 Task: Create Card Shareholder Meeting in Board Sales Prospecting to Workspace Cybersecurity. Create Card Succession Planning Review in Board Customer Journey Analysis to Workspace Cybersecurity. Create Card Financial Planning Session in Board Customer Service Process Improvement and Streamlining to Workspace Cybersecurity
Action: Mouse moved to (46, 265)
Screenshot: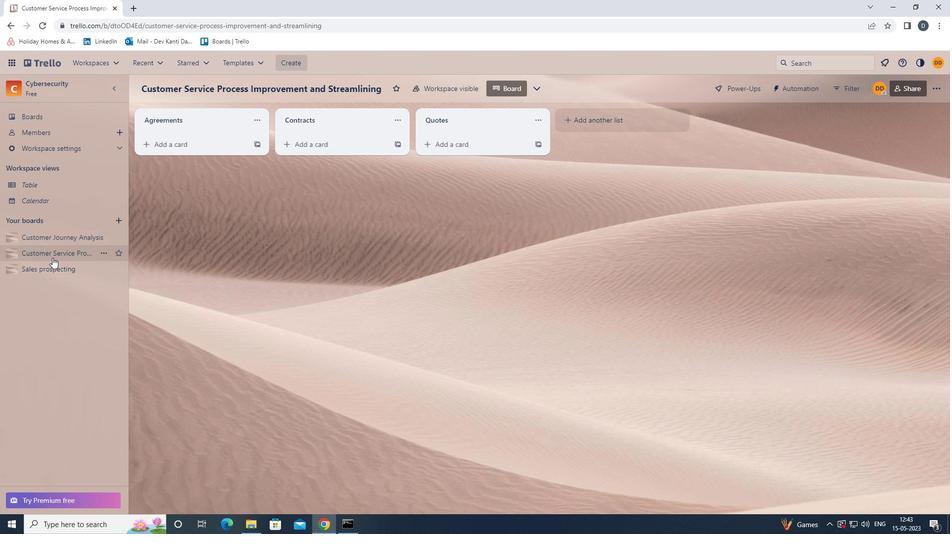 
Action: Mouse pressed left at (46, 265)
Screenshot: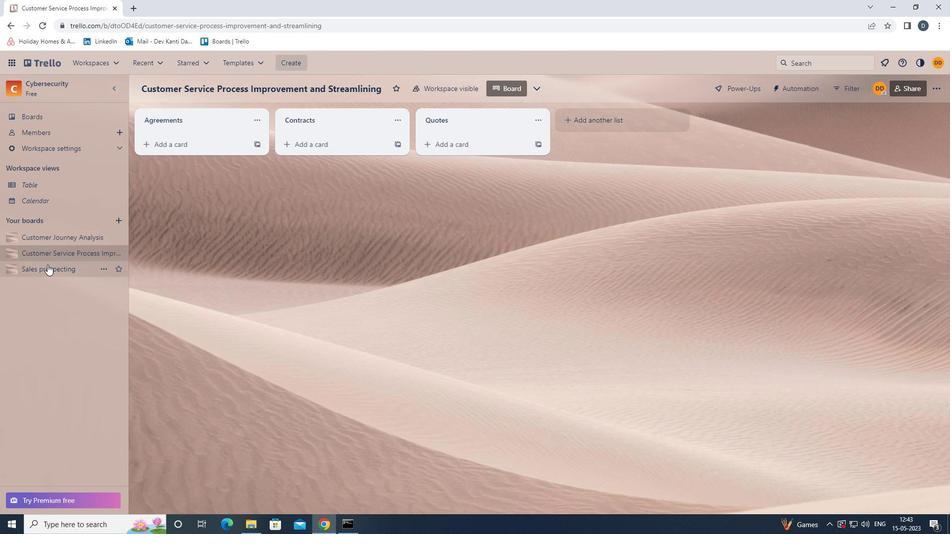
Action: Mouse moved to (184, 141)
Screenshot: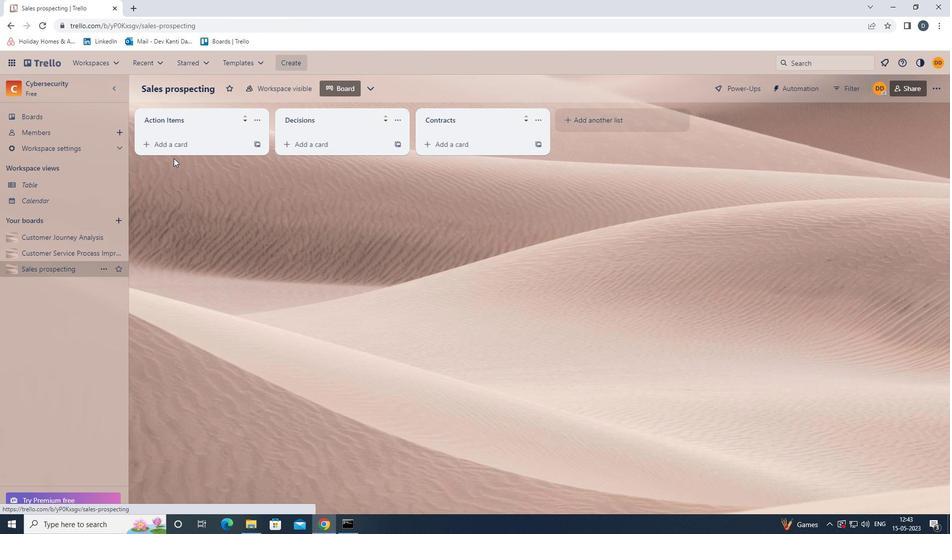 
Action: Mouse pressed left at (184, 141)
Screenshot: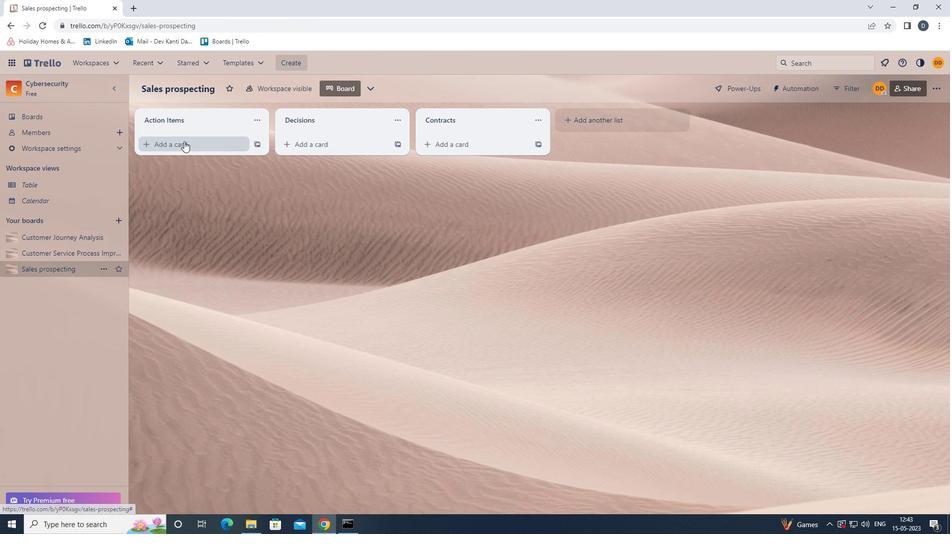 
Action: Key pressed <Key.shift><Key.shift><Key.shift>STAKEHOLDE<Key.space>R==<Key.backspace><Key.backspace><Key.backspace><Key.backspace>R<Key.space><Key.shift>MEETING<Key.enter>
Screenshot: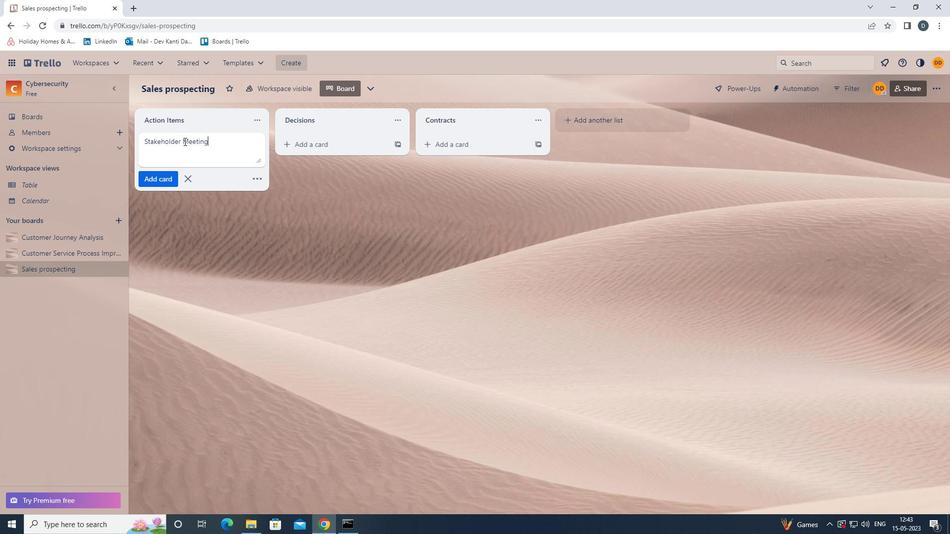 
Action: Mouse moved to (52, 234)
Screenshot: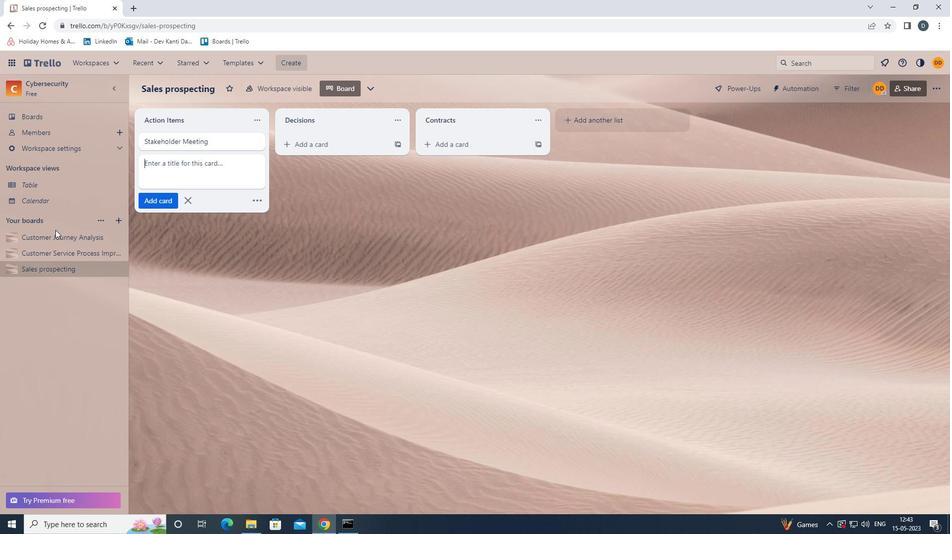 
Action: Mouse pressed left at (52, 234)
Screenshot: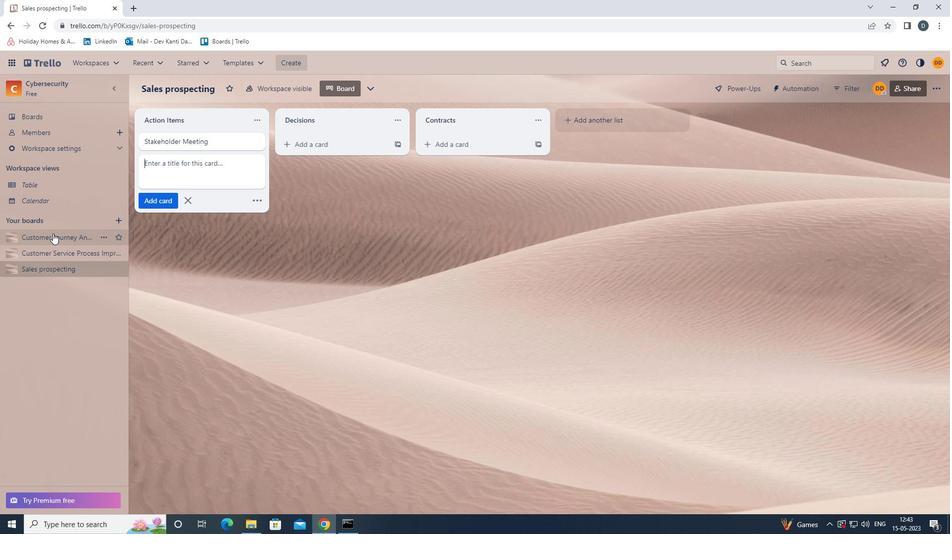 
Action: Mouse moved to (184, 146)
Screenshot: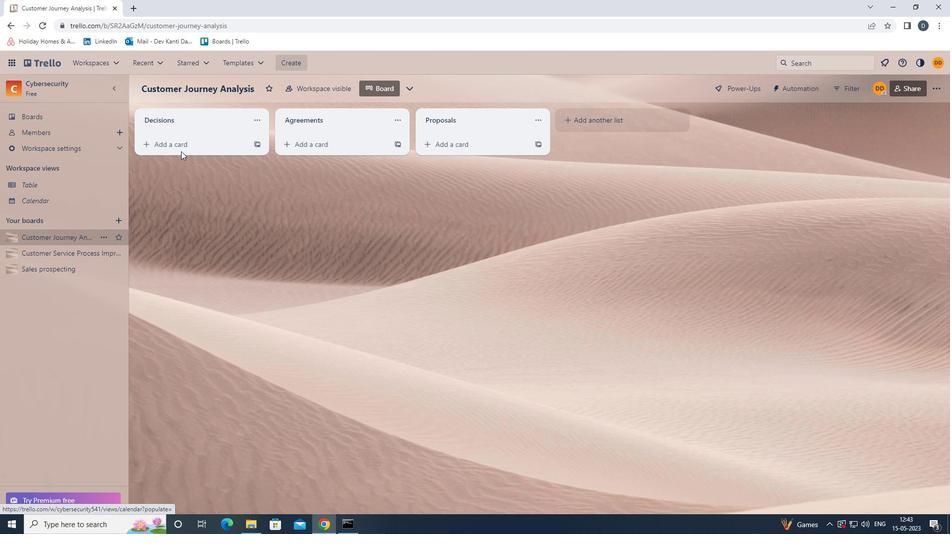 
Action: Mouse pressed left at (184, 146)
Screenshot: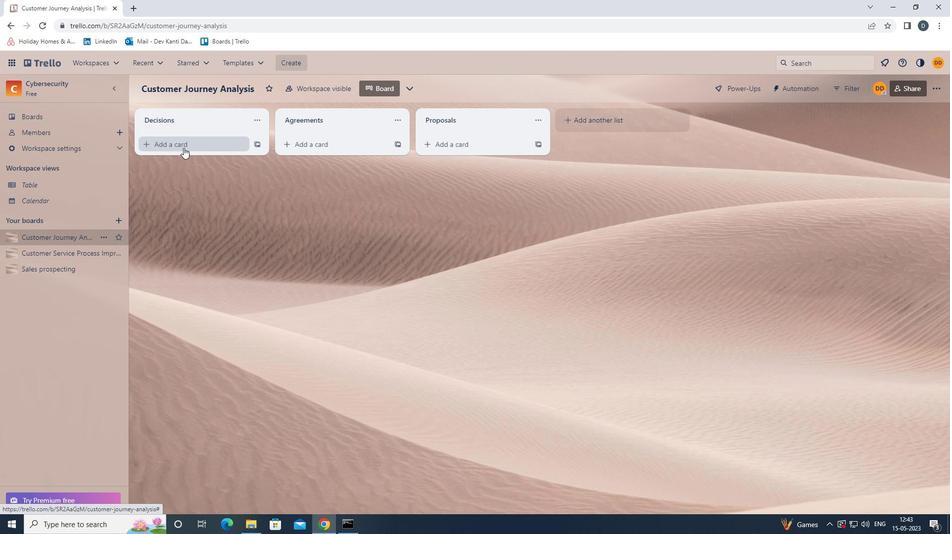 
Action: Key pressed <Key.shift><Key.shift><Key.shift><Key.shift><Key.shift>SUCCESSION<Key.space><Key.shift_r>PLANNING<Key.space><Key.shift><Key.shift><Key.shift><Key.shift><Key.shift><Key.shift><Key.shift><Key.shift><Key.shift><Key.shift>REVIEW<Key.enter>
Screenshot: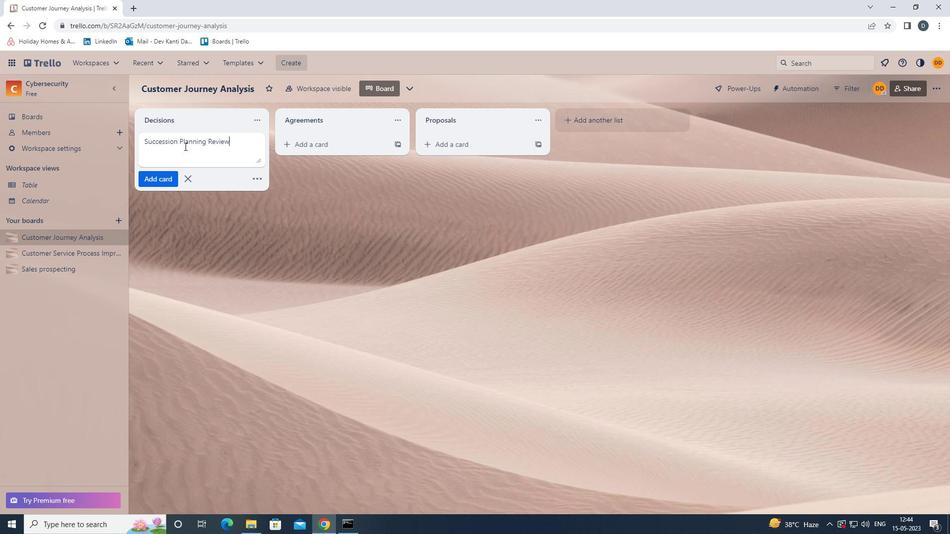 
Action: Mouse moved to (68, 251)
Screenshot: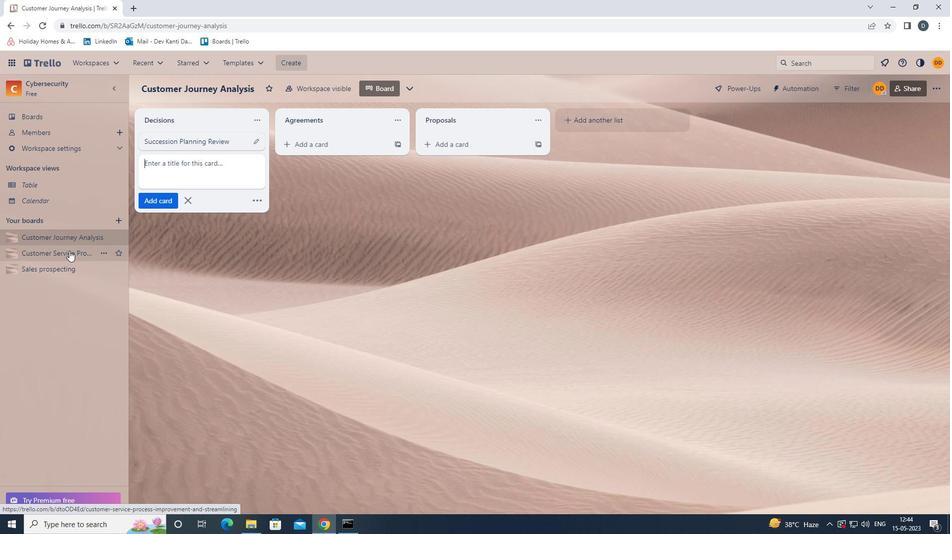 
Action: Mouse pressed left at (68, 251)
Screenshot: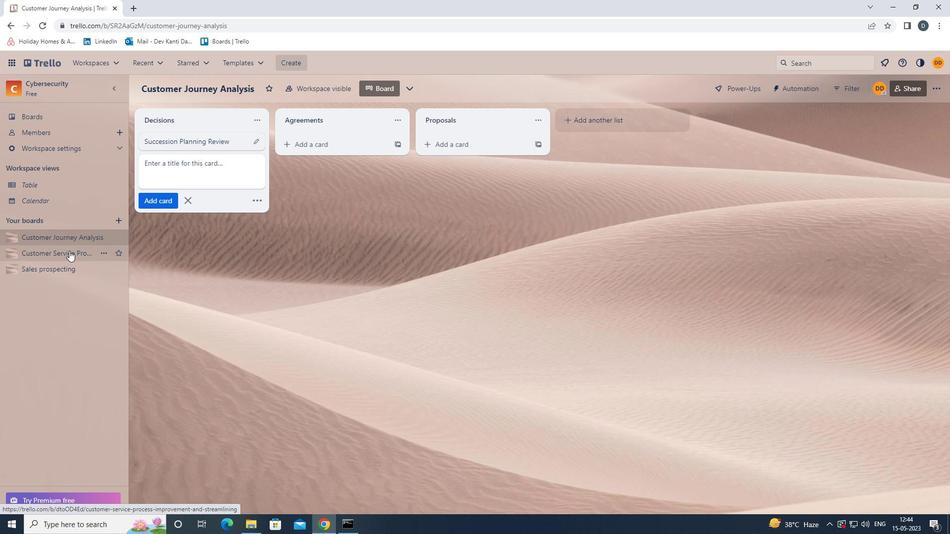 
Action: Mouse moved to (183, 144)
Screenshot: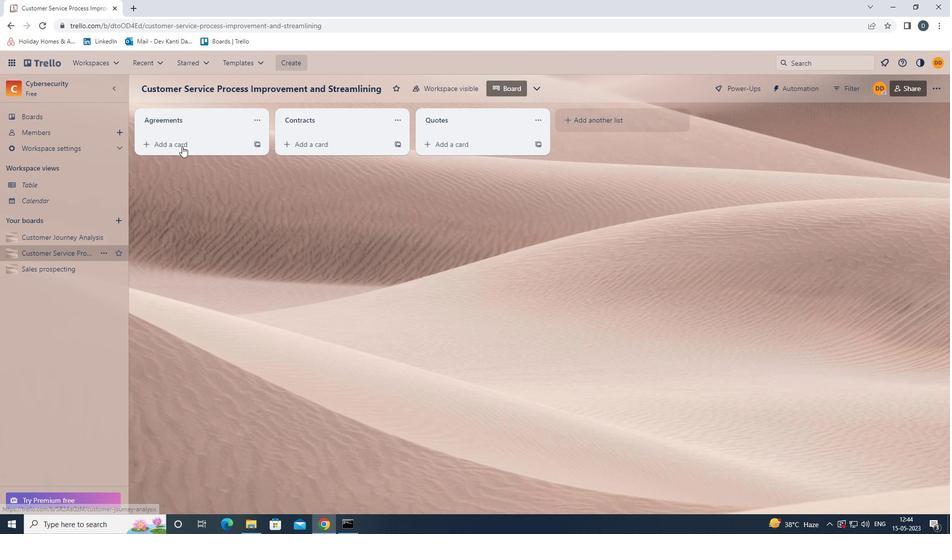 
Action: Mouse pressed left at (183, 144)
Screenshot: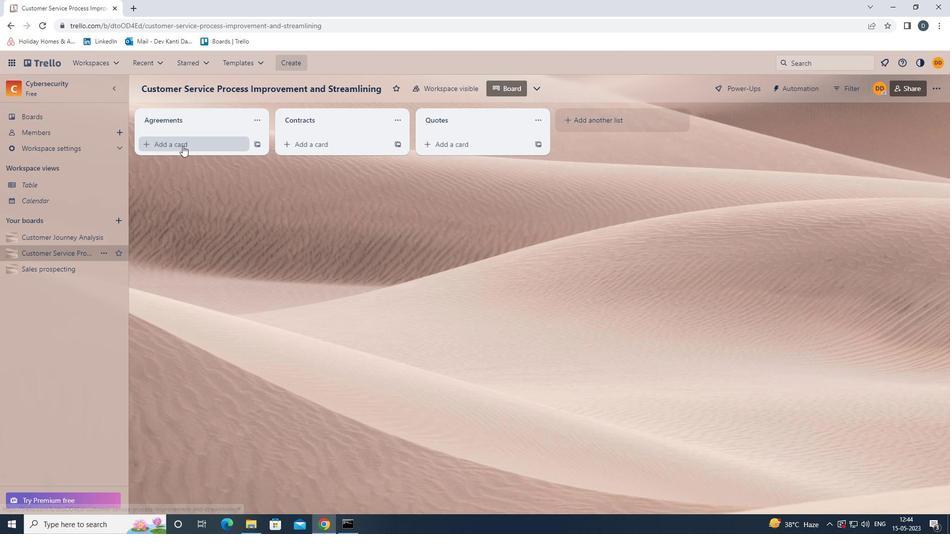 
Action: Key pressed <Key.shift><Key.shift><Key.shift><Key.shift><Key.shift><Key.shift>FINANCIAL<Key.space><Key.shift><Key.shift>S<Key.backspace><Key.shift><Key.shift><Key.shift><Key.shift><Key.shift><Key.shift><Key.shift><Key.shift><Key.shift><Key.shift><Key.shift><Key.shift><Key.shift><Key.shift><Key.shift><Key.shift><Key.shift><Key.shift><Key.shift>PLANNING<Key.space><Key.shift><Key.shift><Key.shift><Key.shift><Key.shift><Key.shift><Key.shift><Key.shift><Key.shift><Key.shift><Key.shift><Key.shift><Key.shift><Key.shift><Key.shift><Key.shift><Key.shift><Key.shift><Key.shift>SESSION<Key.enter>
Screenshot: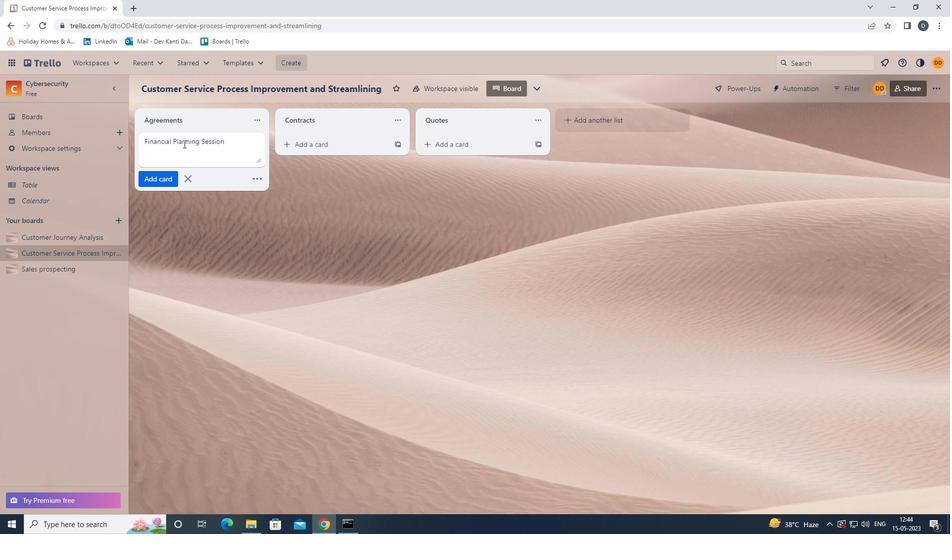 
Action: Mouse moved to (240, 271)
Screenshot: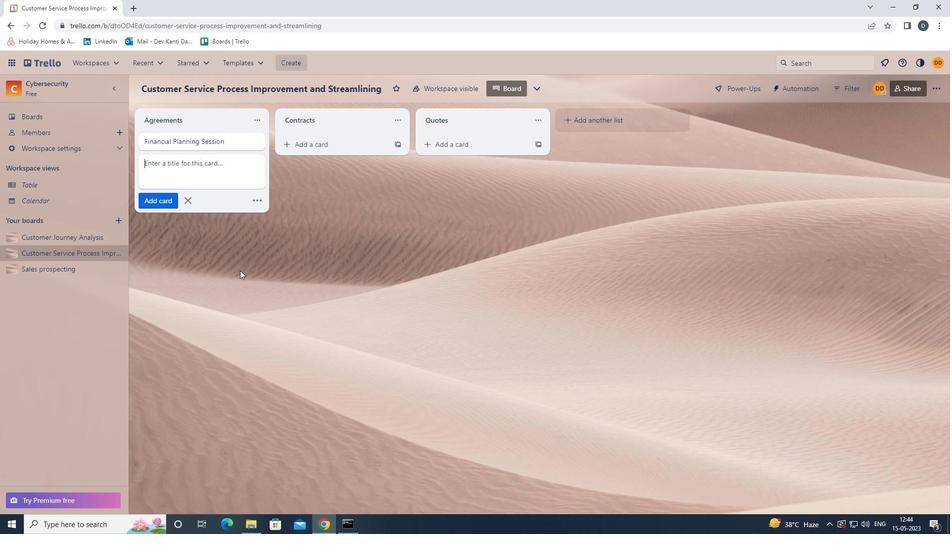 
Action: Mouse pressed left at (240, 271)
Screenshot: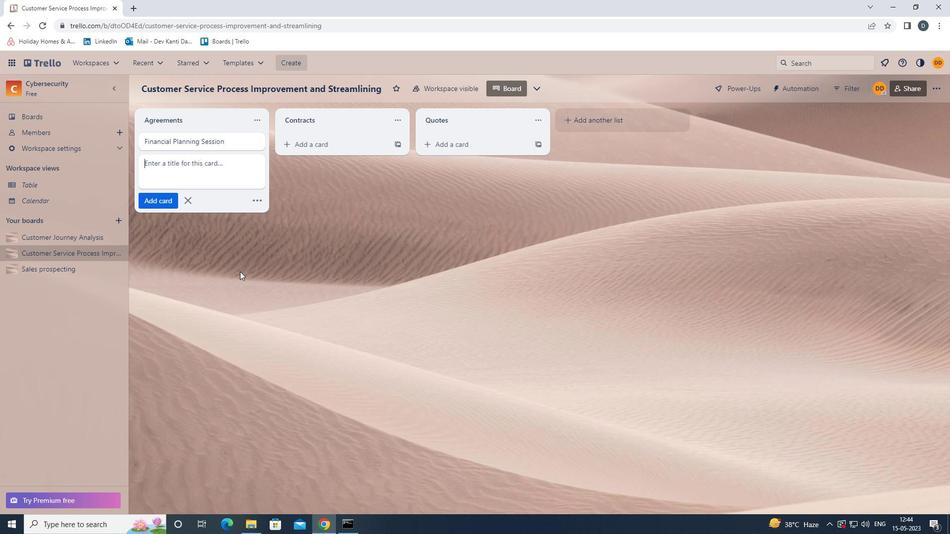 
